 Task: Add filter "In the last 7 days" in request date.
Action: Mouse pressed left at (649, 206)
Screenshot: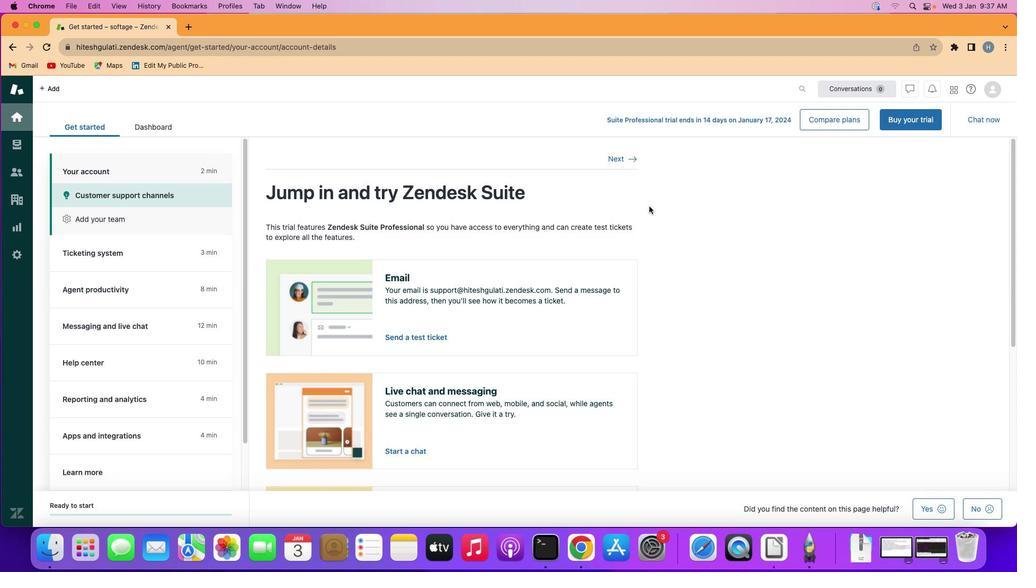 
Action: Mouse moved to (24, 136)
Screenshot: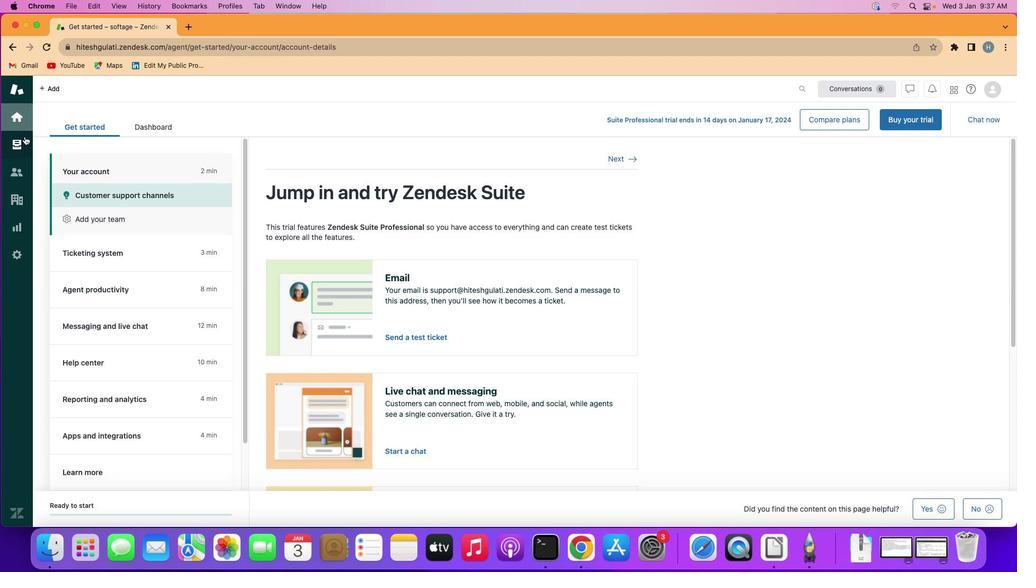 
Action: Mouse pressed left at (24, 136)
Screenshot: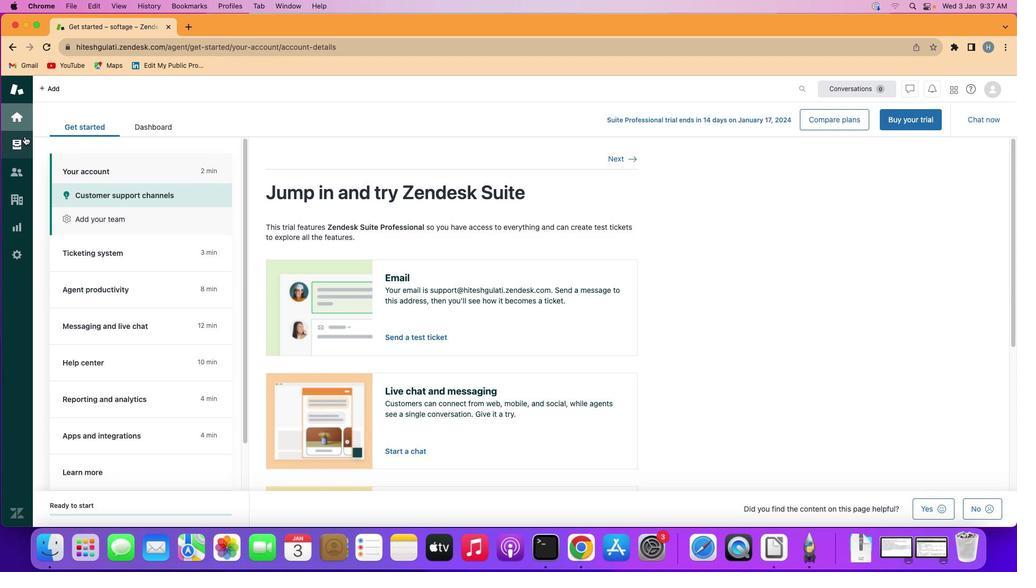 
Action: Mouse moved to (96, 219)
Screenshot: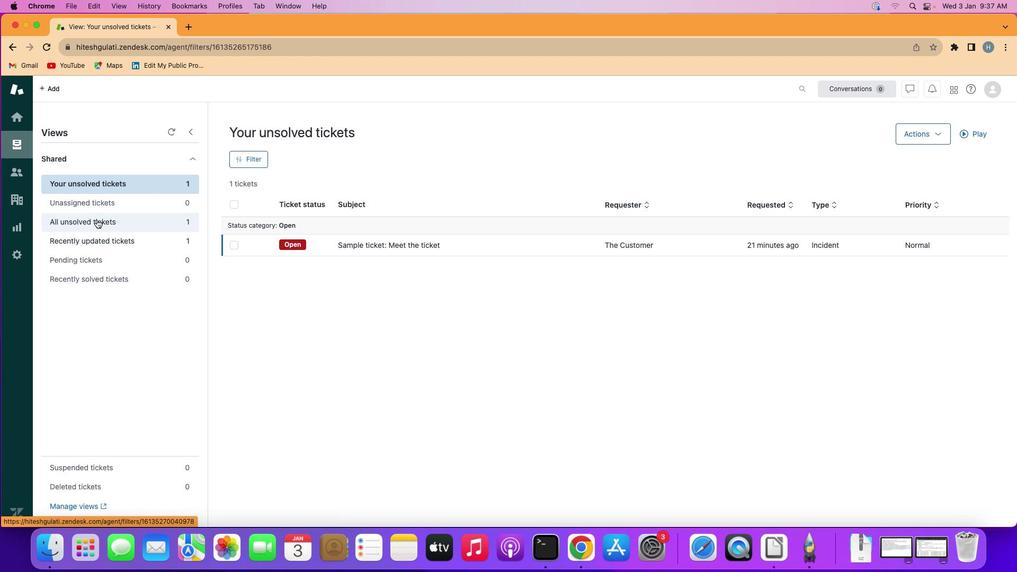 
Action: Mouse pressed left at (96, 219)
Screenshot: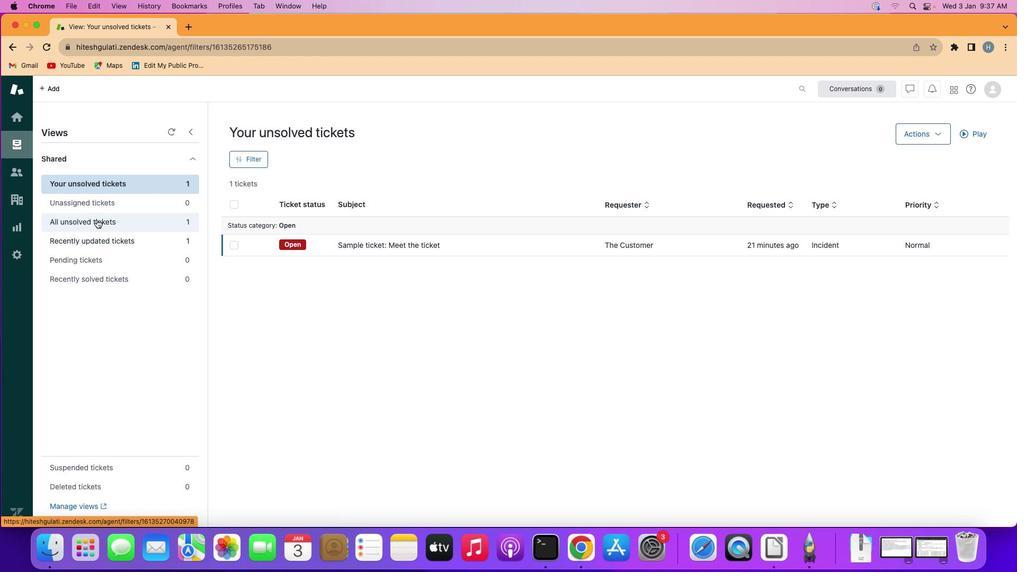 
Action: Mouse moved to (259, 162)
Screenshot: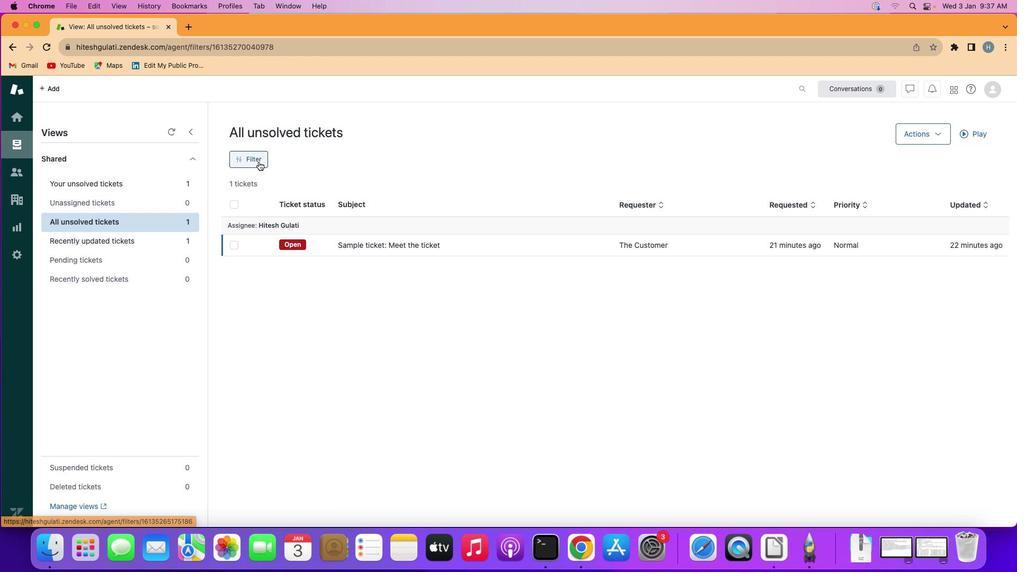 
Action: Mouse pressed left at (259, 162)
Screenshot: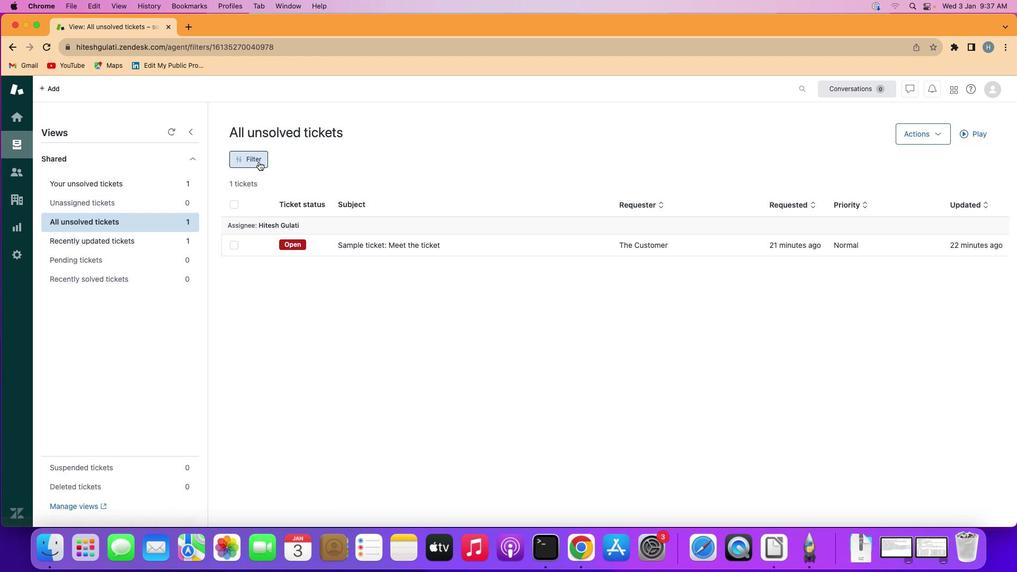 
Action: Mouse moved to (849, 307)
Screenshot: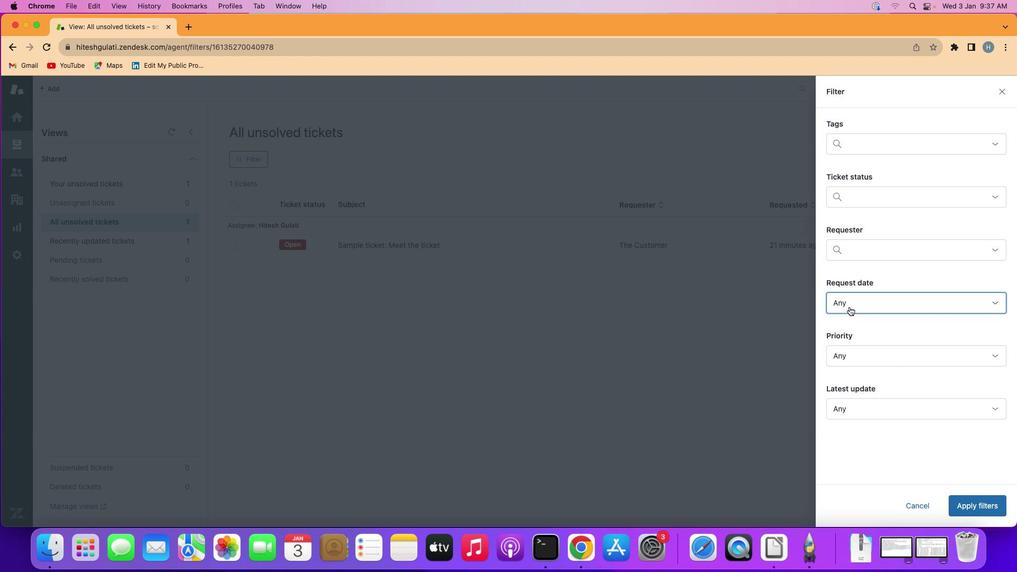 
Action: Mouse pressed left at (849, 307)
Screenshot: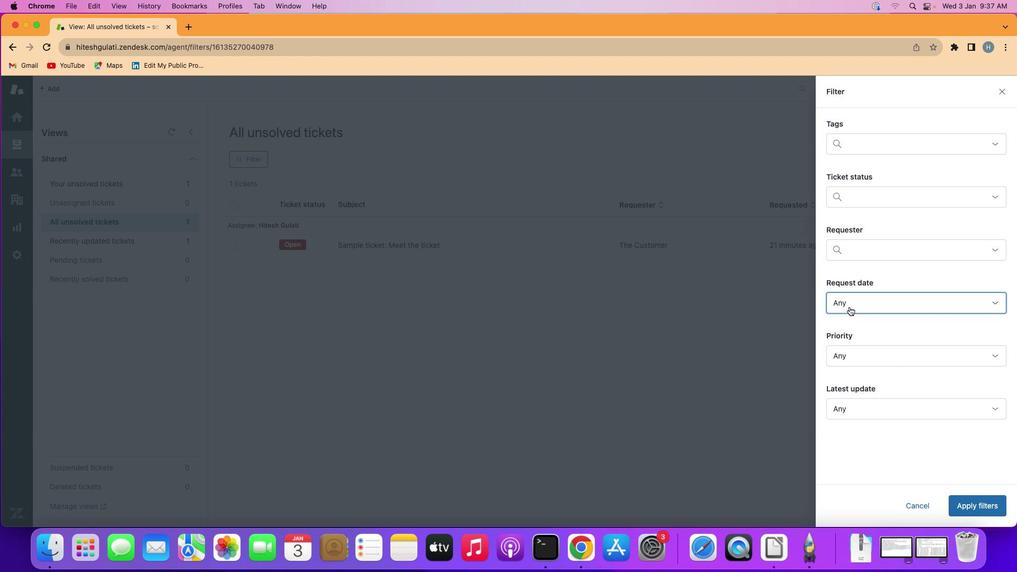 
Action: Mouse moved to (874, 363)
Screenshot: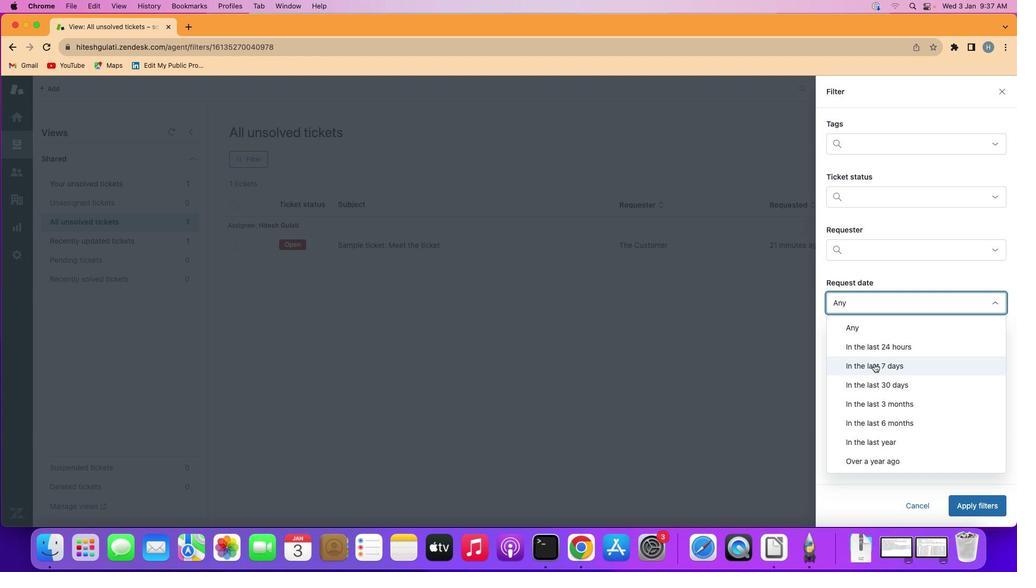 
Action: Mouse pressed left at (874, 363)
Screenshot: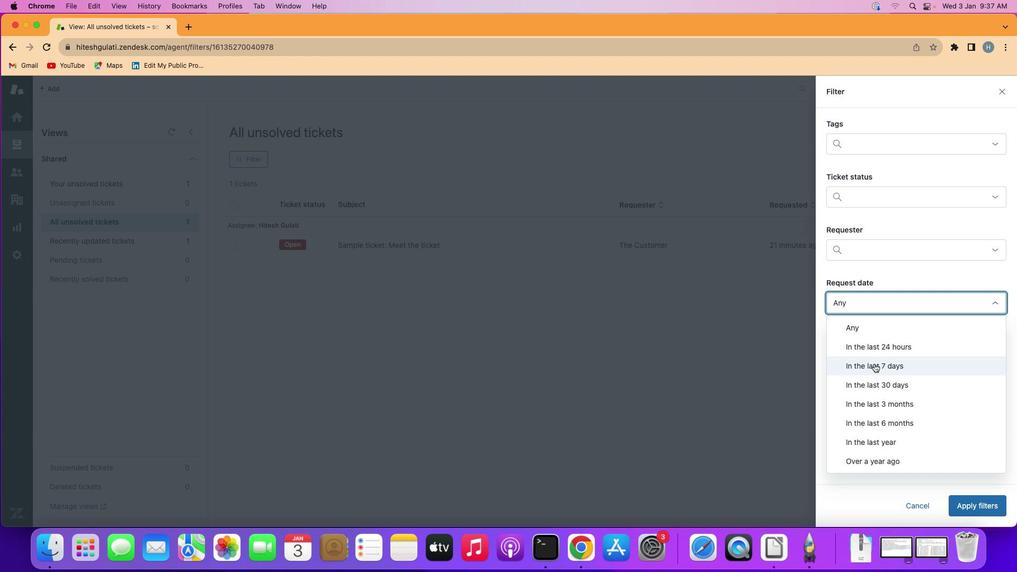 
Action: Mouse moved to (978, 505)
Screenshot: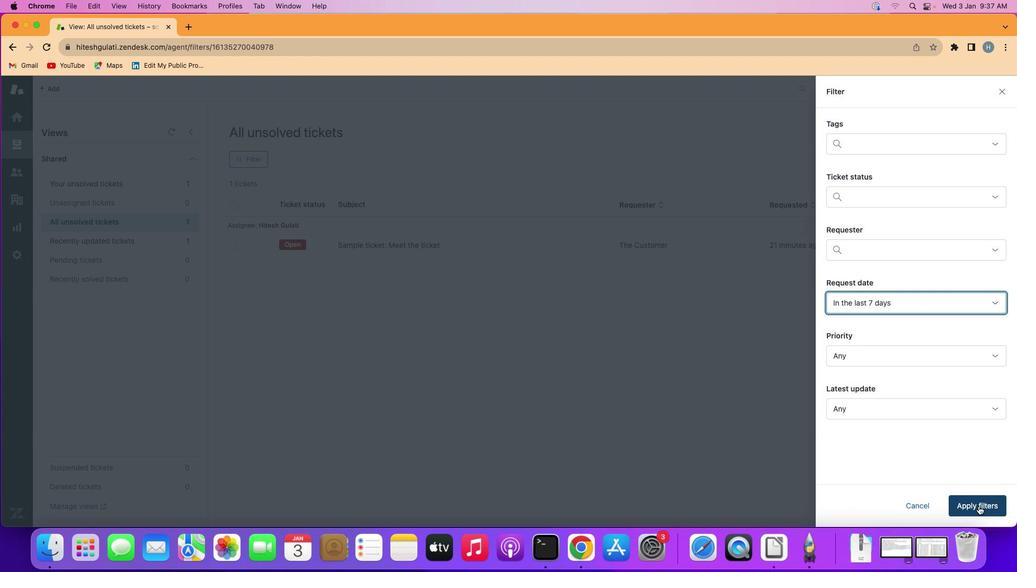 
Action: Mouse pressed left at (978, 505)
Screenshot: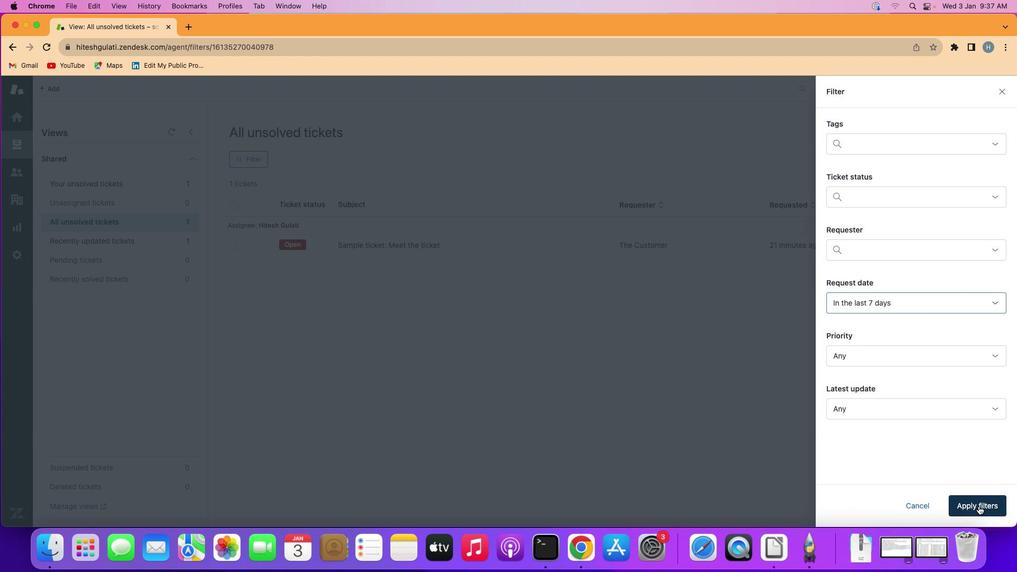 
Action: Mouse moved to (575, 378)
Screenshot: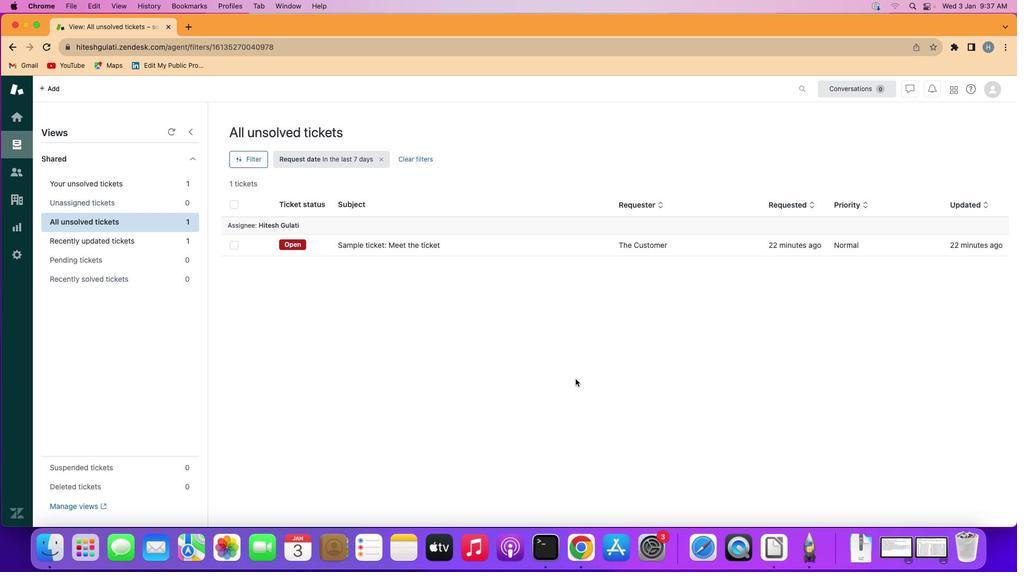 
